Task: Select Move focus to next window
Action: Mouse moved to (220, 186)
Screenshot: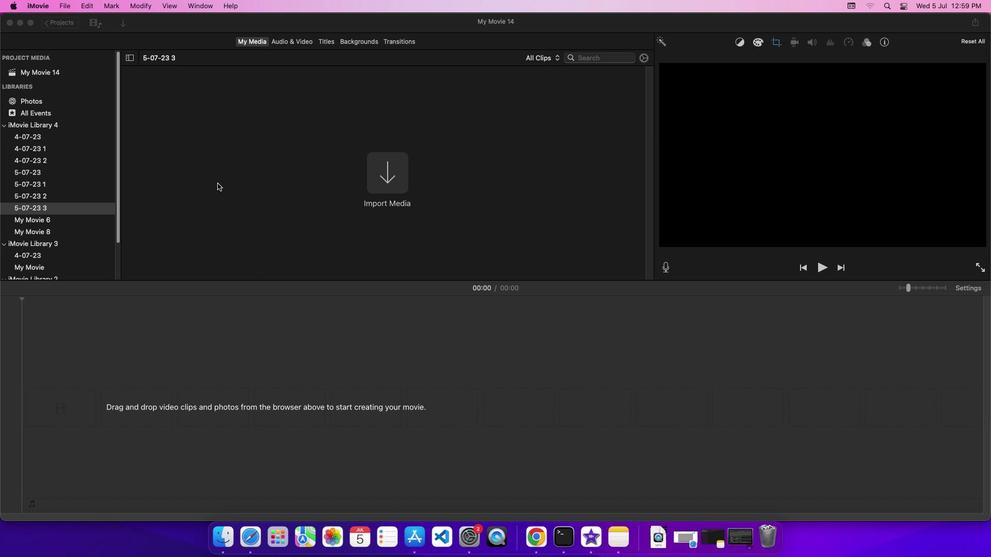 
Action: Mouse pressed left at (220, 186)
Screenshot: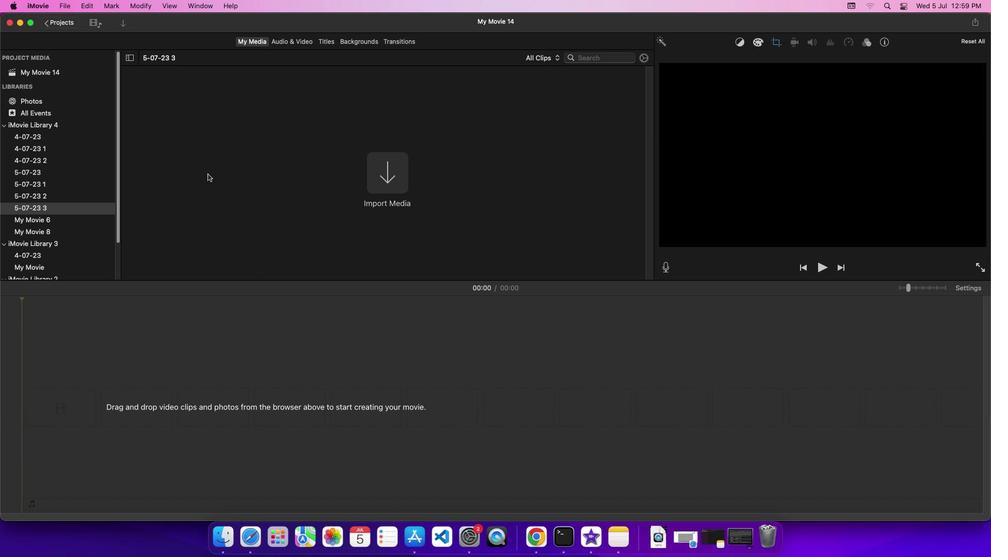 
Action: Mouse moved to (46, 9)
Screenshot: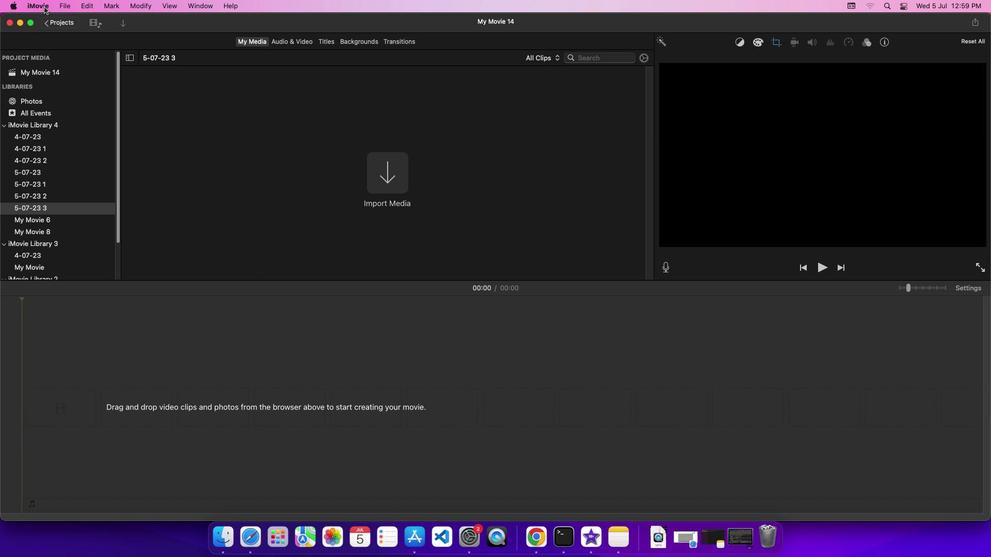
Action: Mouse pressed left at (46, 9)
Screenshot: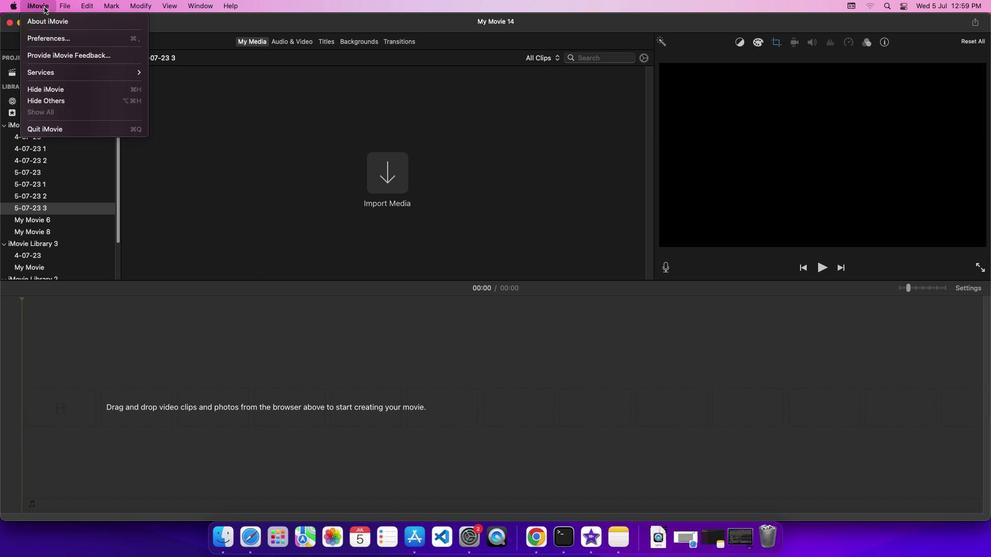
Action: Mouse moved to (80, 72)
Screenshot: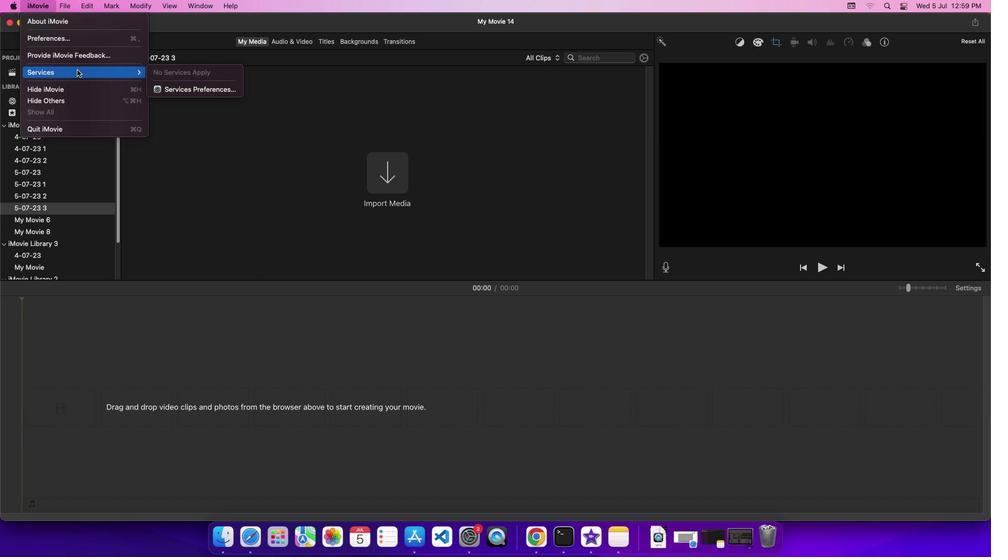 
Action: Mouse pressed left at (80, 72)
Screenshot: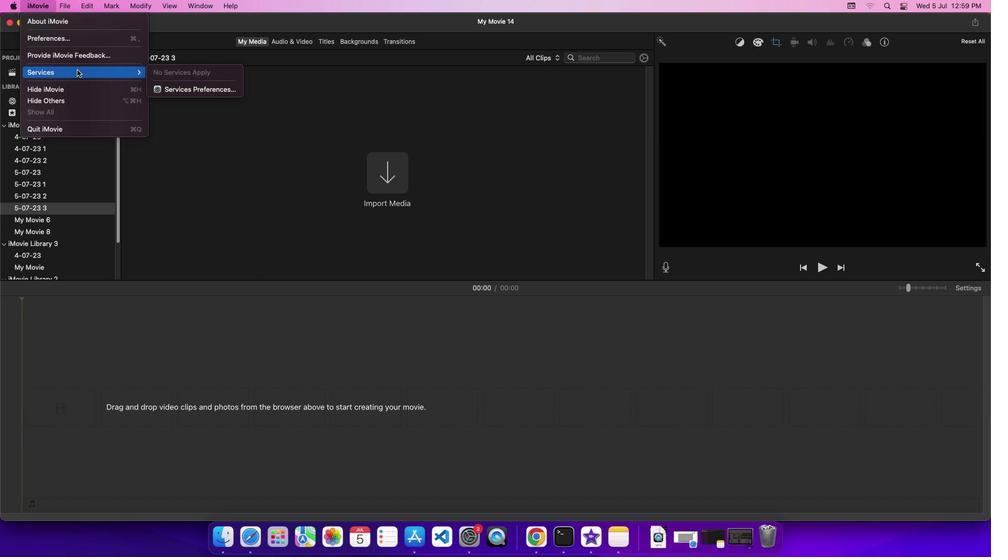 
Action: Mouse moved to (131, 74)
Screenshot: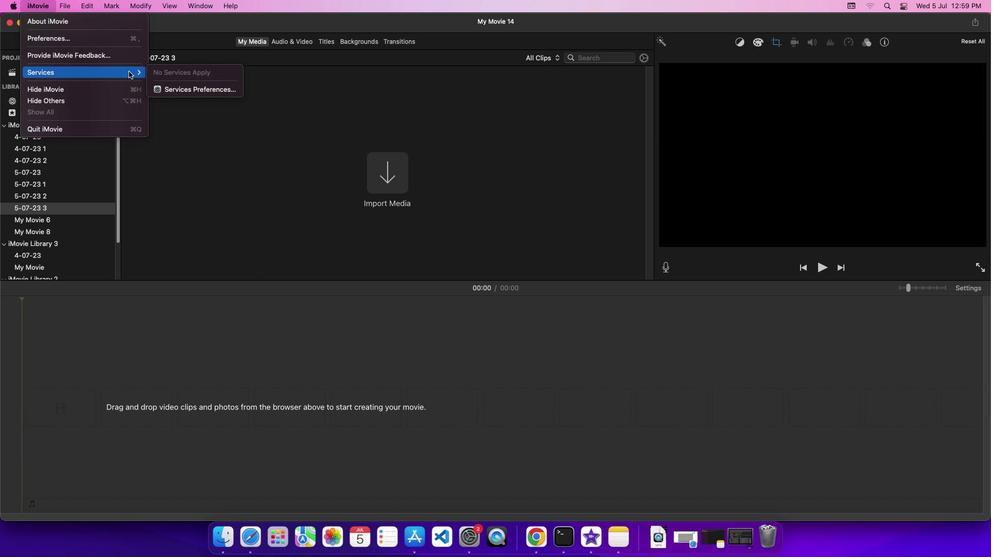 
Action: Mouse pressed left at (131, 74)
Screenshot: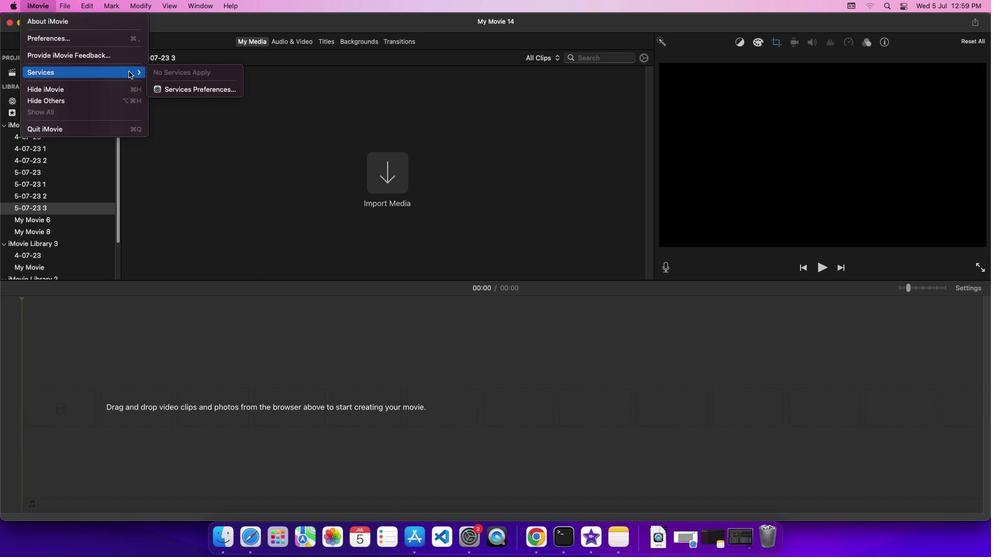
Action: Mouse moved to (164, 88)
Screenshot: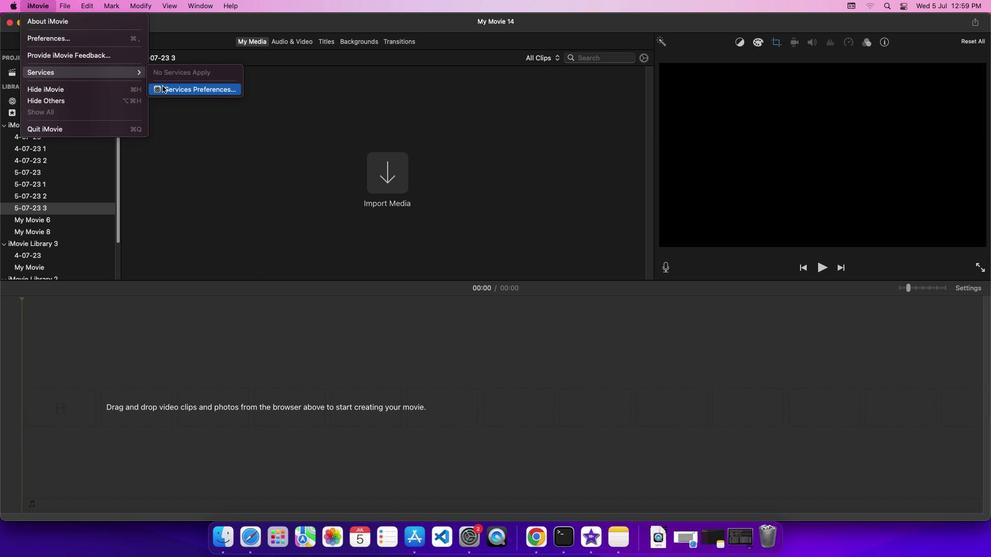 
Action: Mouse pressed left at (164, 88)
Screenshot: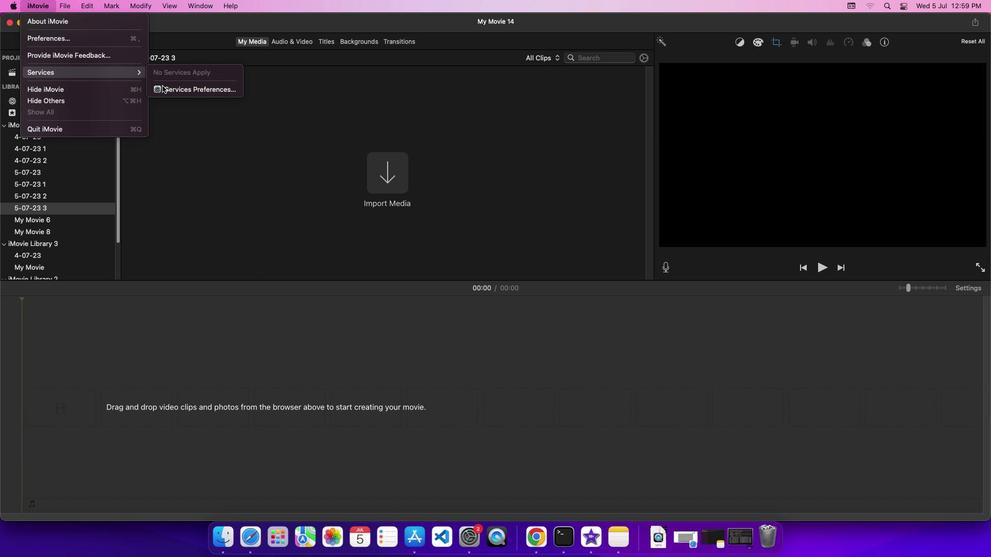 
Action: Mouse moved to (536, 193)
Screenshot: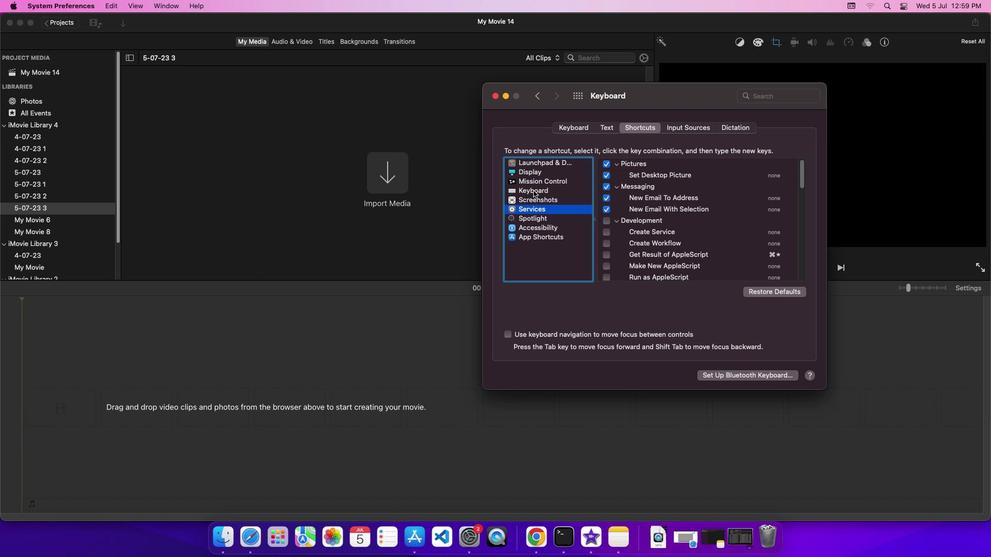 
Action: Mouse pressed left at (536, 193)
Screenshot: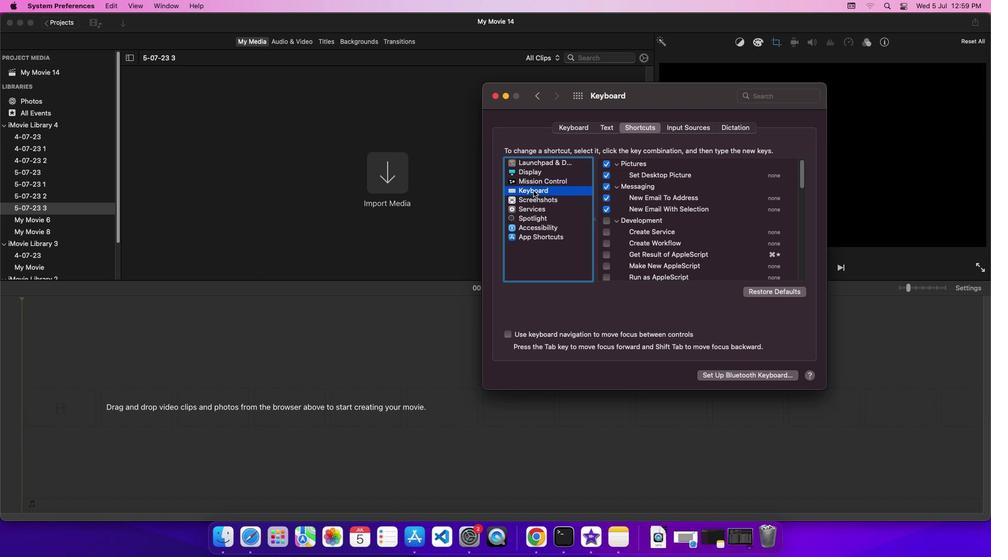 
Action: Mouse moved to (609, 245)
Screenshot: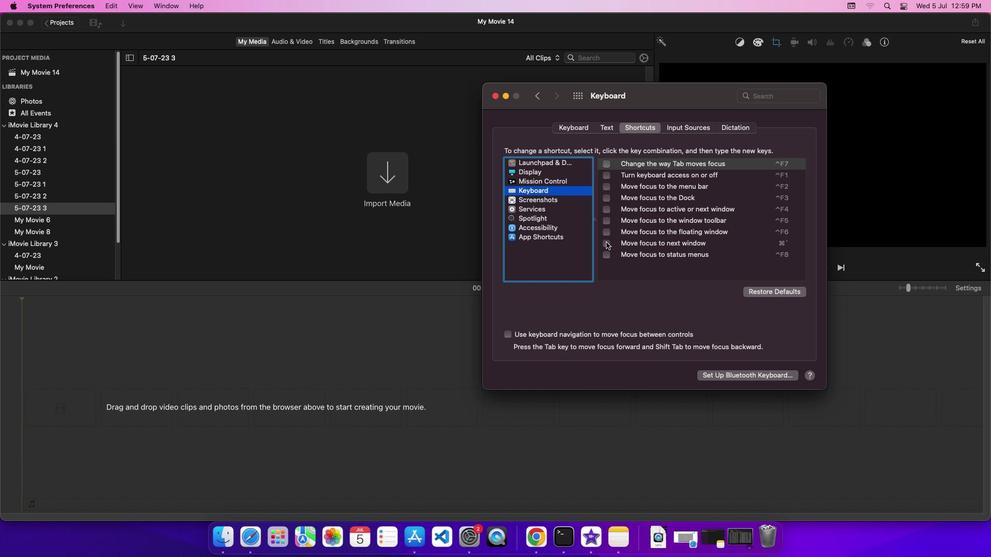 
Action: Mouse pressed left at (609, 245)
Screenshot: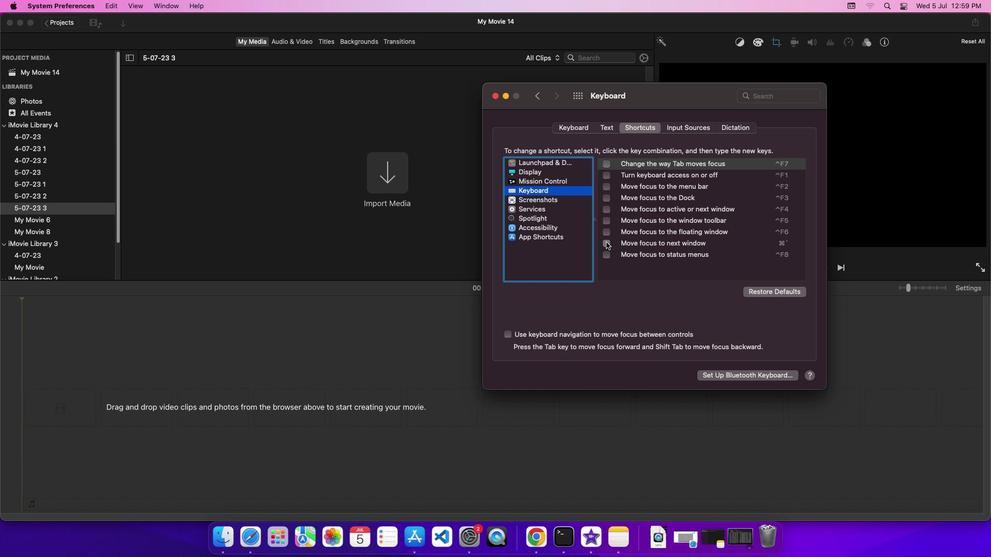 
Action: Mouse moved to (599, 245)
Screenshot: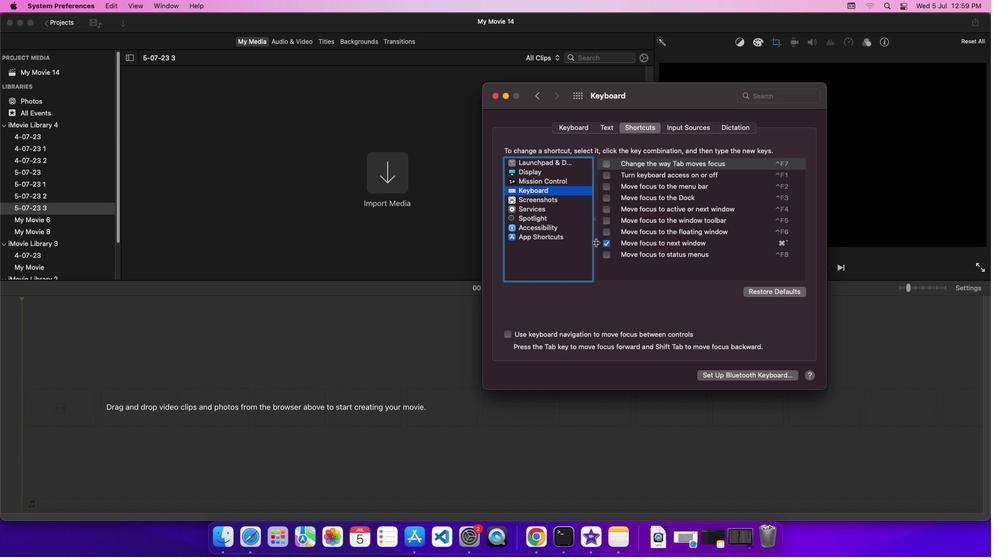 
